 Task: Select the current location as Luray Caverns, Virginia, United States . Now zoom - , and verify the location . Hide zoom slider
Action: Mouse moved to (98, 56)
Screenshot: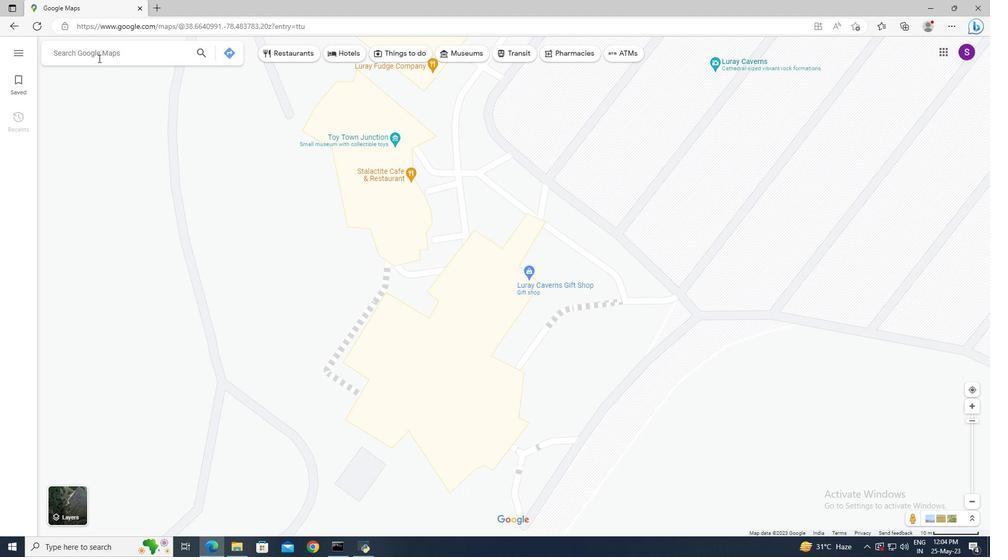
Action: Mouse pressed left at (98, 56)
Screenshot: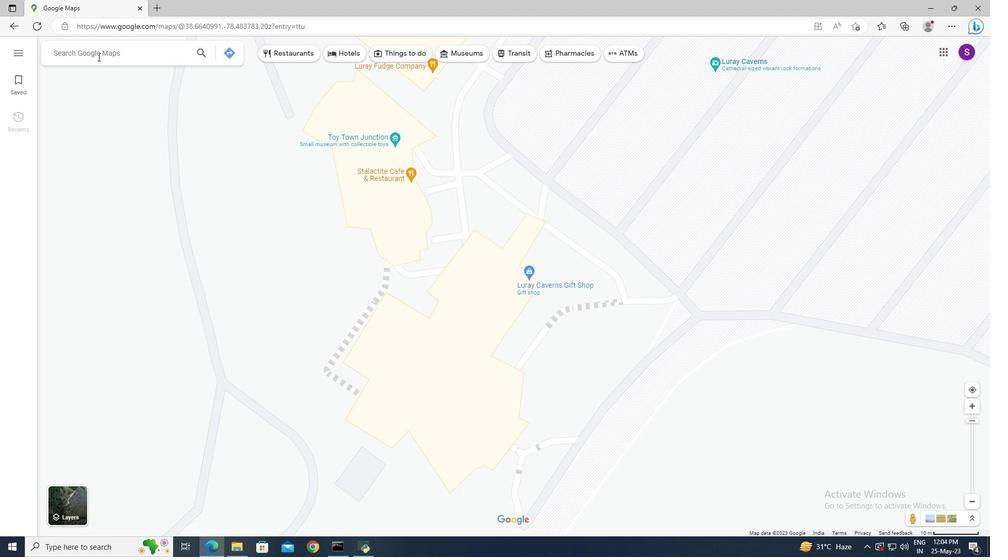 
Action: Key pressed <Key.shift>Luray<Key.space><Key.shift>Caverns,<Key.space><Key.shift>Vir
Screenshot: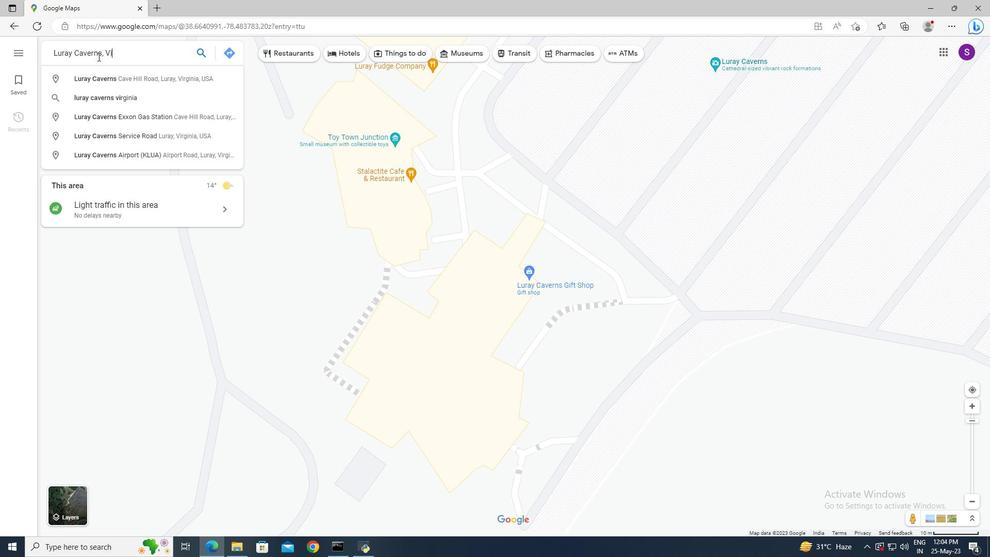 
Action: Mouse moved to (107, 98)
Screenshot: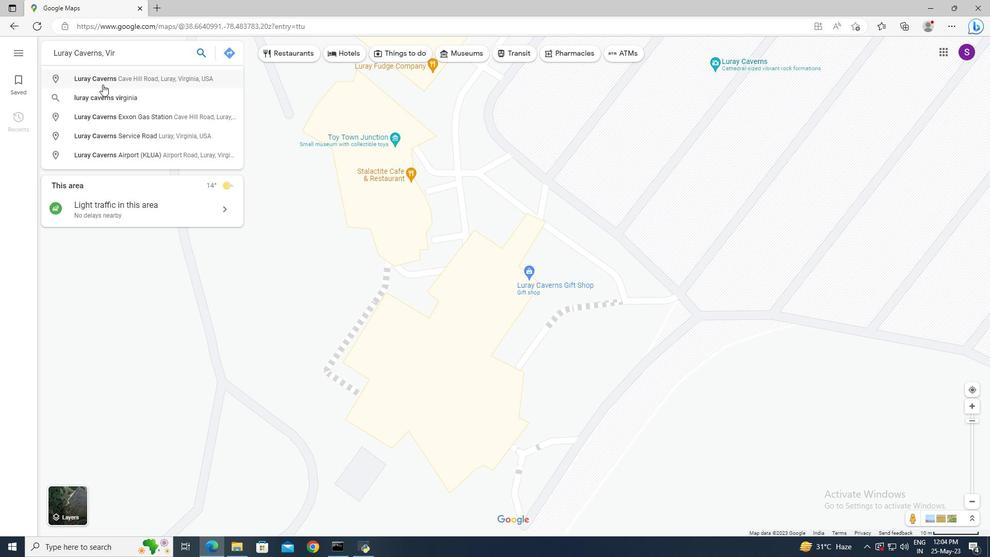 
Action: Mouse pressed left at (107, 98)
Screenshot: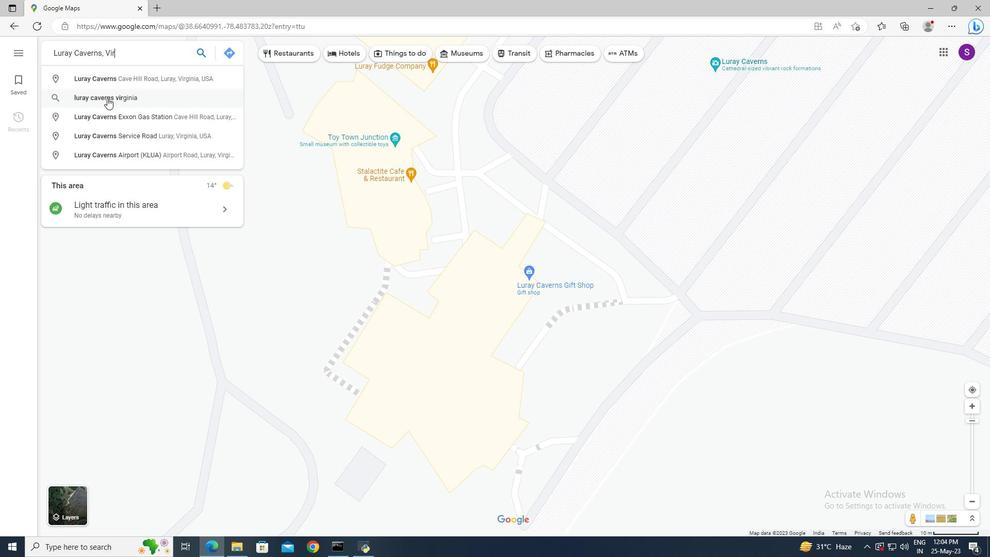 
Action: Mouse moved to (970, 499)
Screenshot: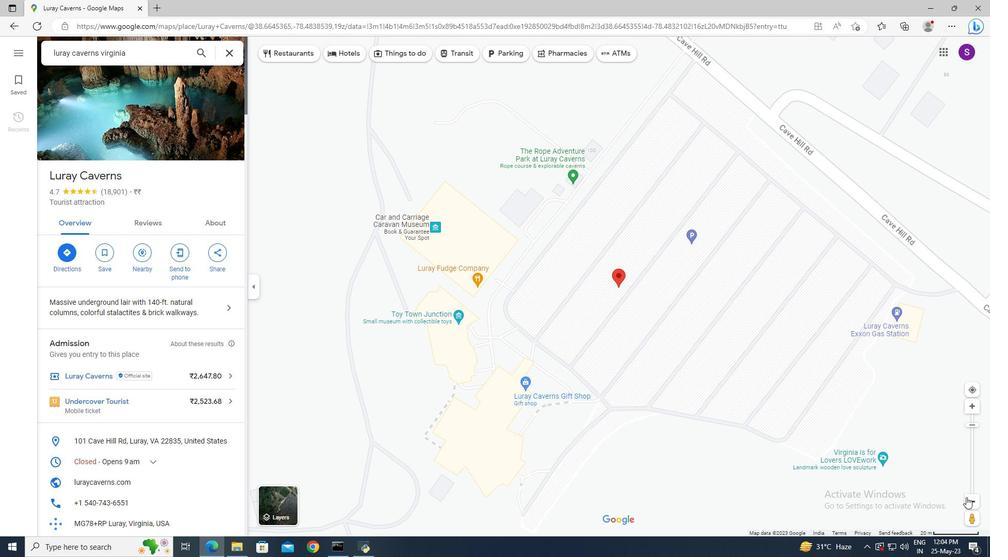 
Action: Mouse pressed left at (970, 499)
Screenshot: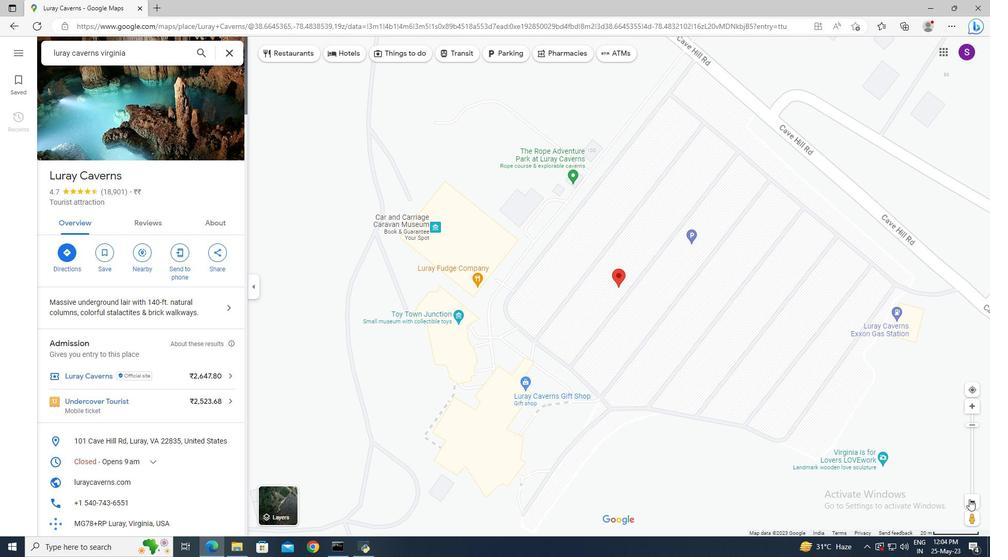 
Action: Mouse pressed left at (970, 499)
Screenshot: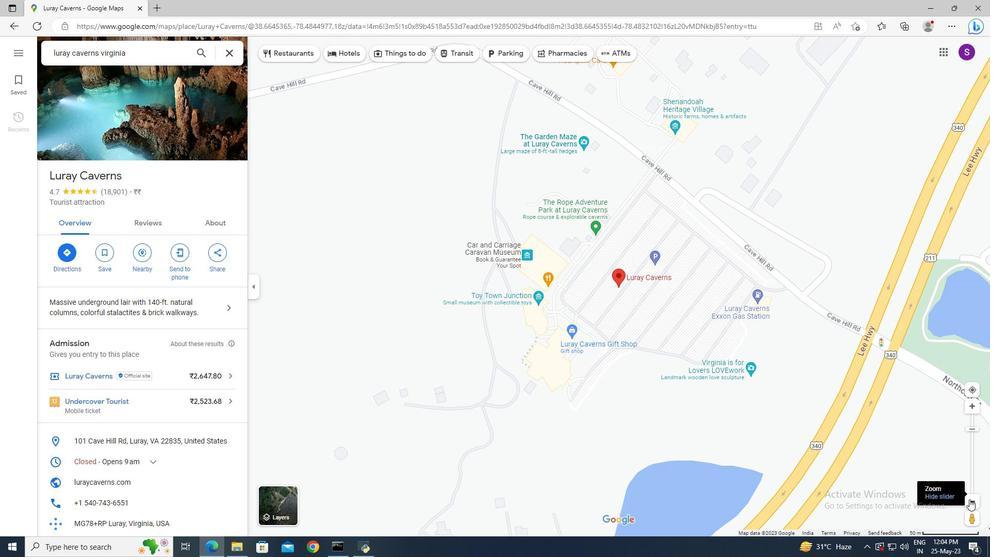 
Action: Mouse pressed left at (970, 499)
Screenshot: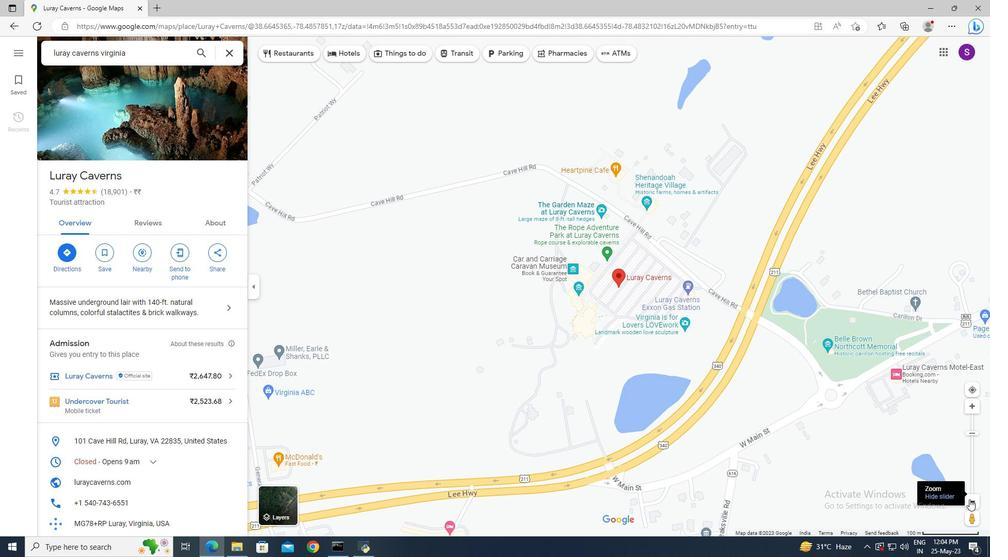 
Action: Mouse pressed left at (970, 499)
Screenshot: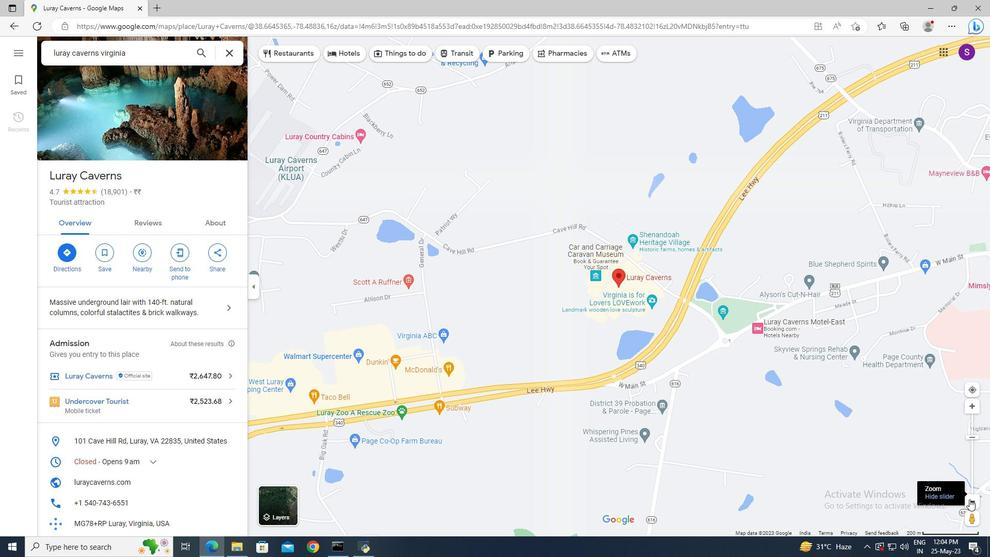 
Action: Mouse pressed left at (970, 499)
Screenshot: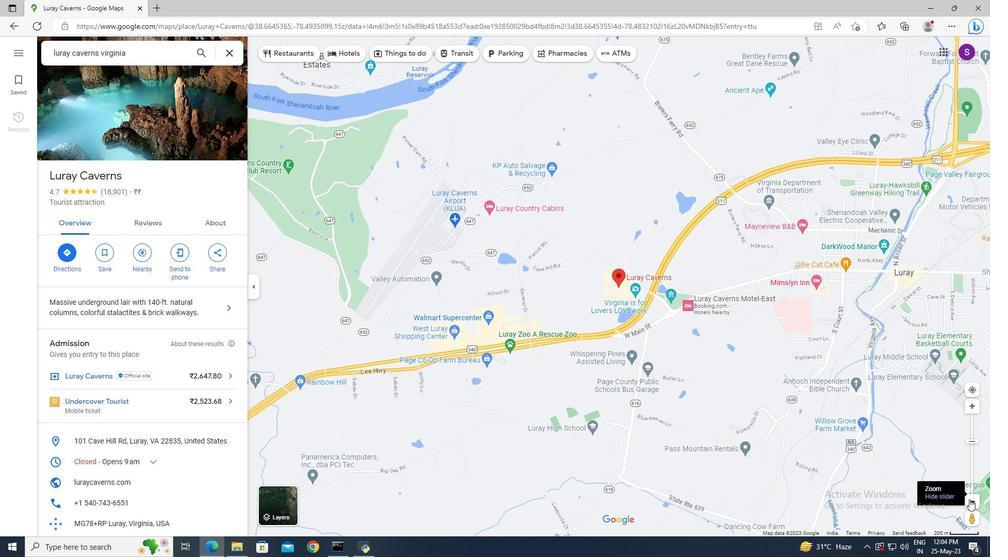 
Action: Mouse moved to (142, 138)
Screenshot: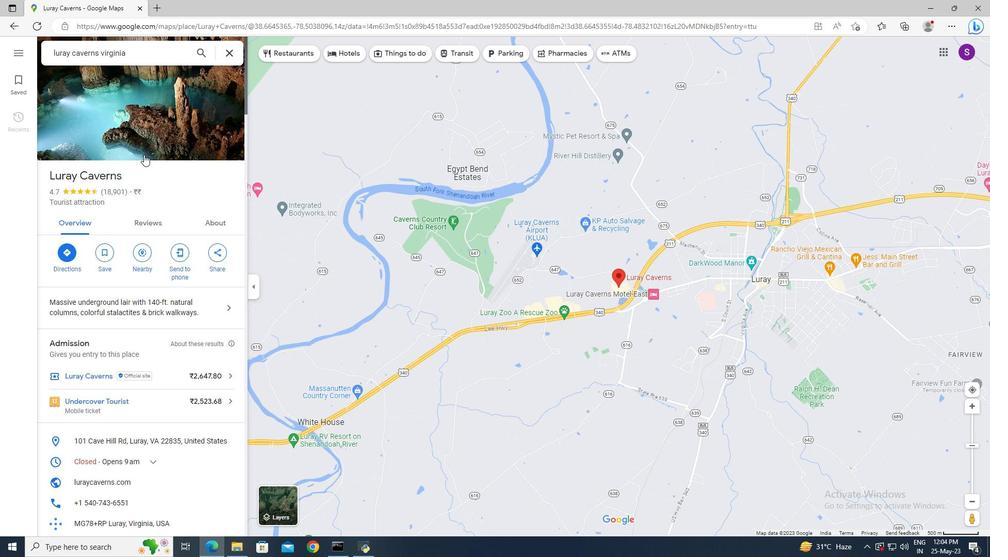
Action: Mouse pressed left at (142, 138)
Screenshot: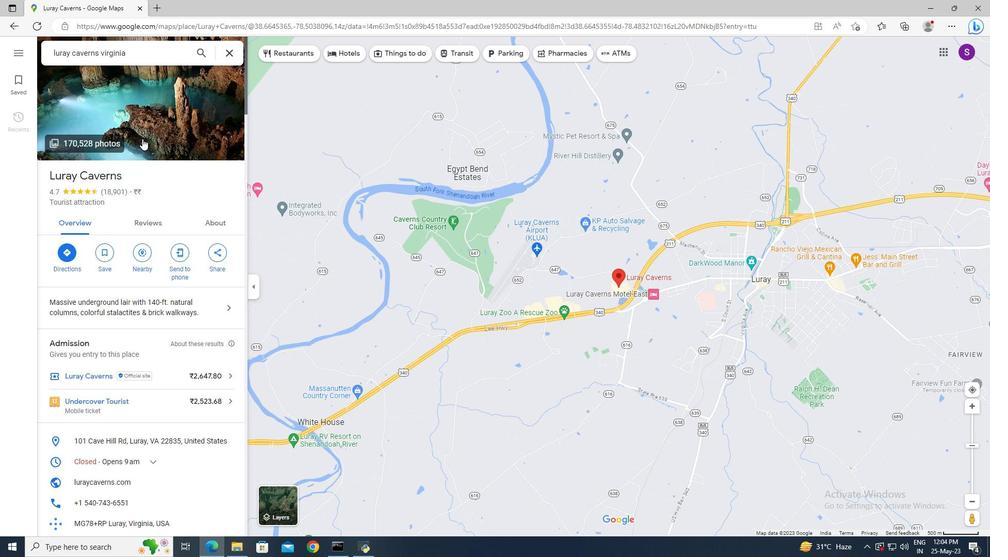 
Action: Mouse moved to (142, 213)
Screenshot: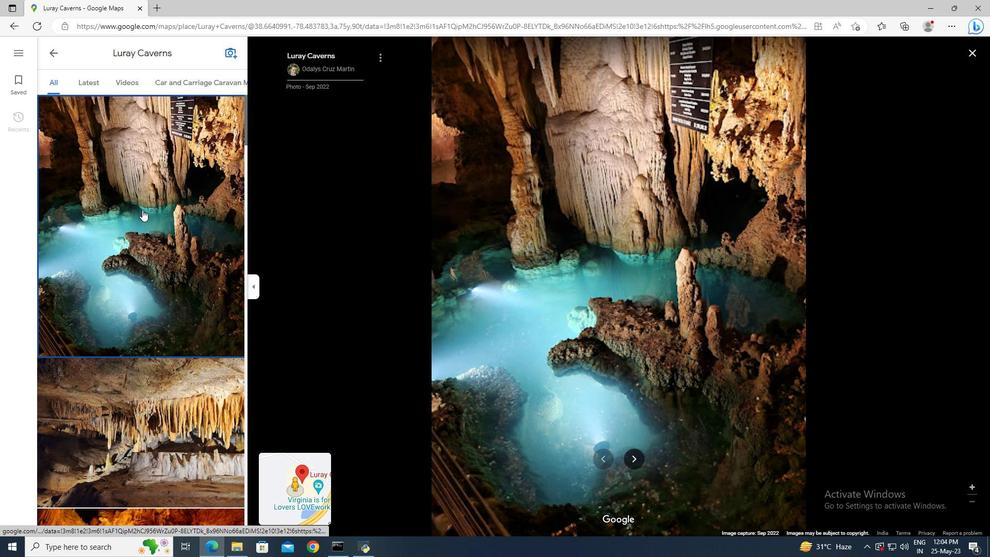 
Action: Mouse scrolled (142, 212) with delta (0, 0)
Screenshot: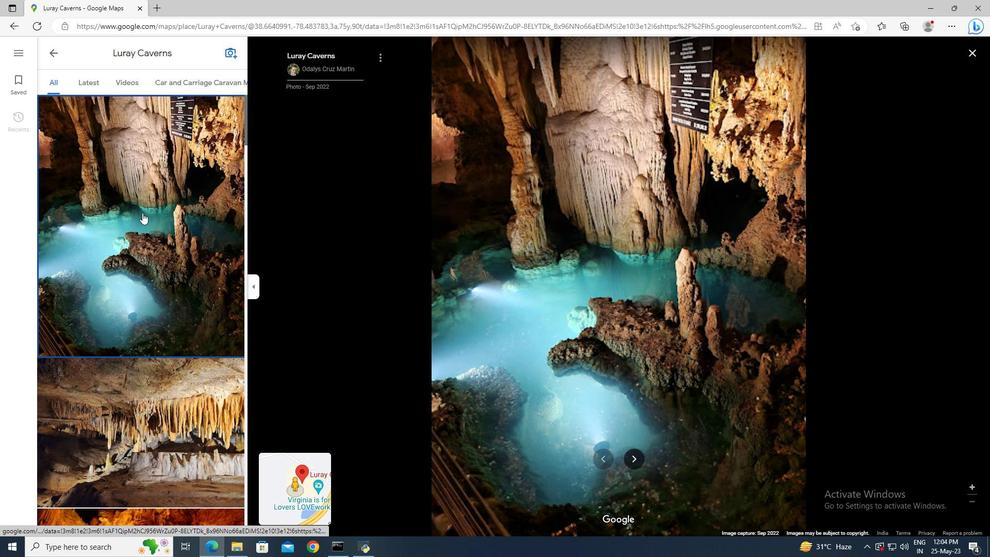 
Action: Mouse scrolled (142, 212) with delta (0, 0)
Screenshot: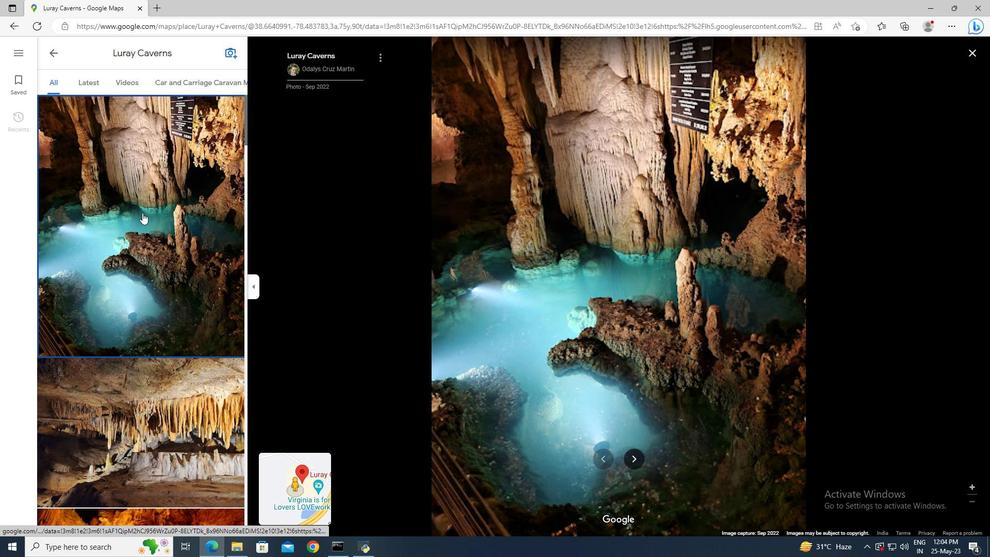 
Action: Mouse scrolled (142, 212) with delta (0, 0)
Screenshot: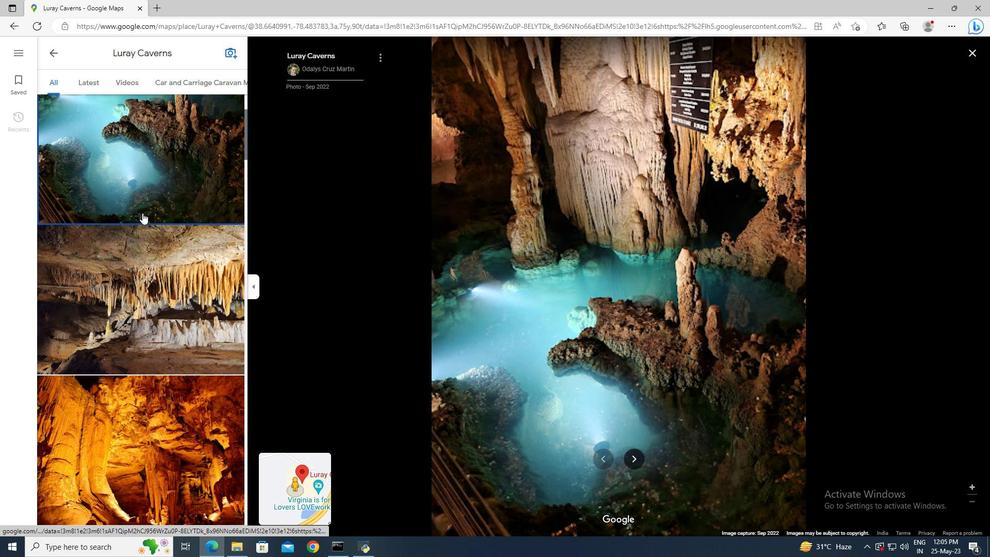 
Action: Mouse scrolled (142, 212) with delta (0, 0)
Screenshot: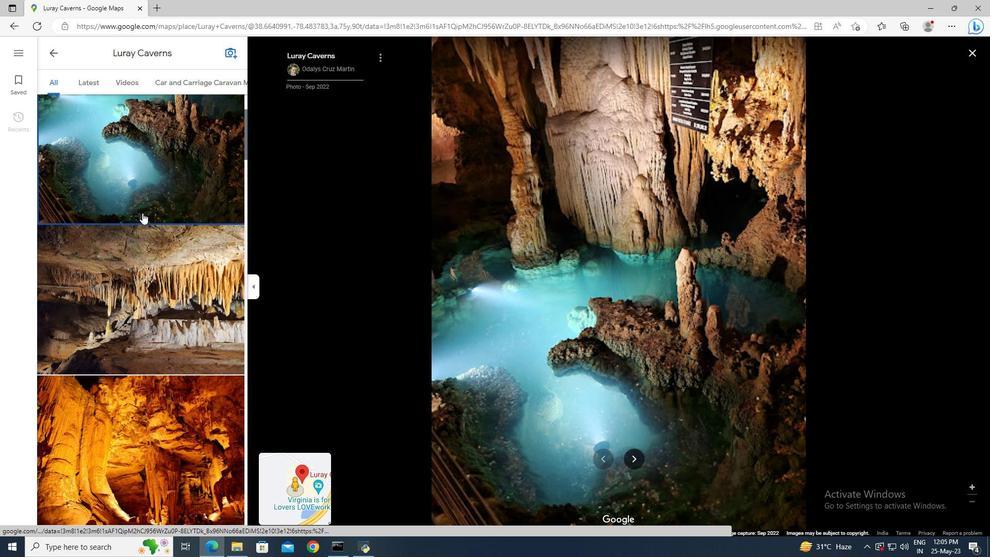 
Action: Mouse scrolled (142, 212) with delta (0, 0)
Screenshot: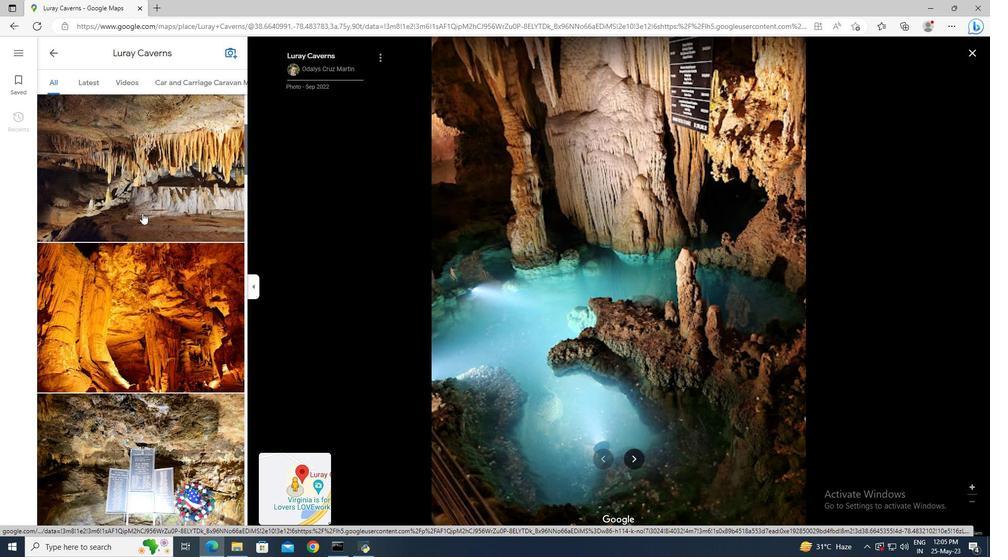 
Action: Mouse scrolled (142, 212) with delta (0, 0)
Screenshot: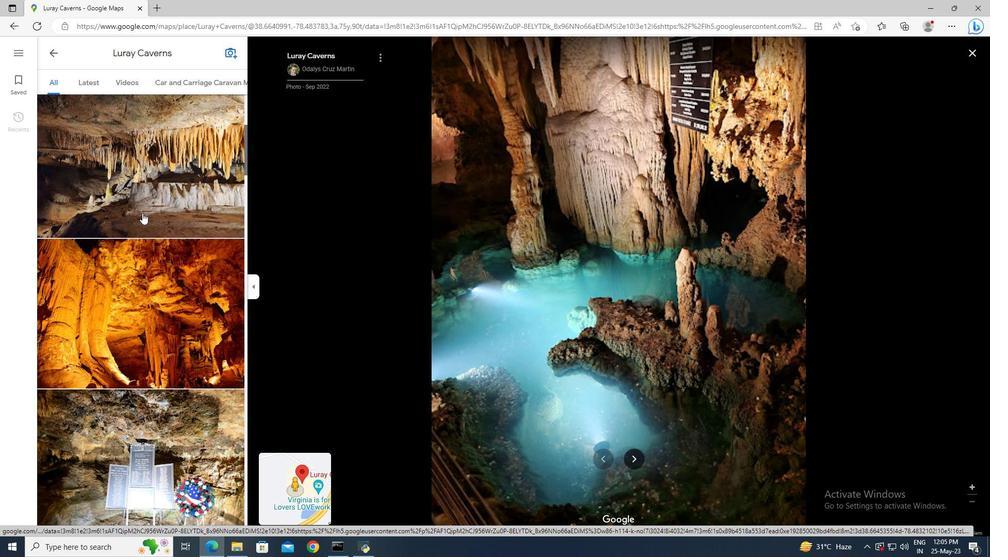 
Action: Mouse scrolled (142, 212) with delta (0, 0)
Screenshot: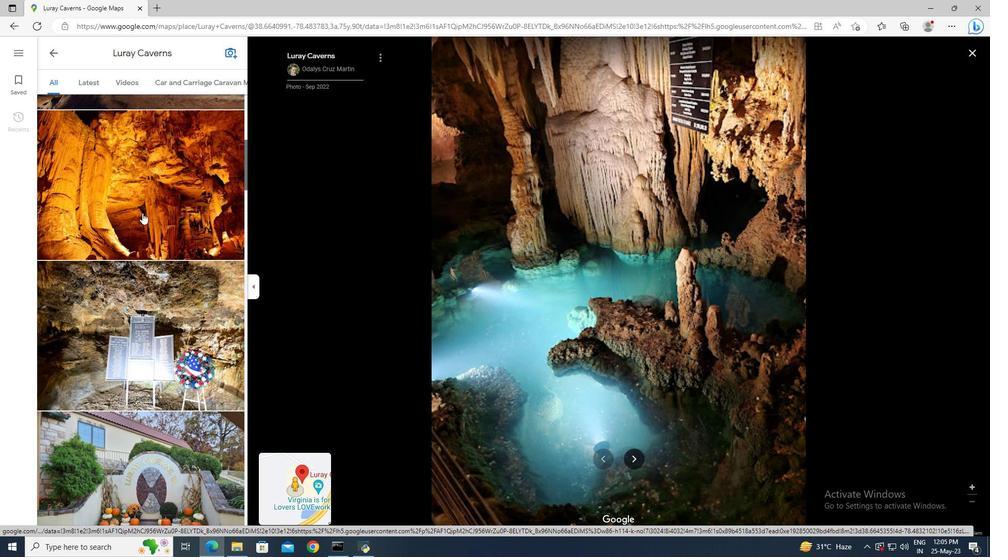 
Action: Mouse scrolled (142, 212) with delta (0, 0)
Screenshot: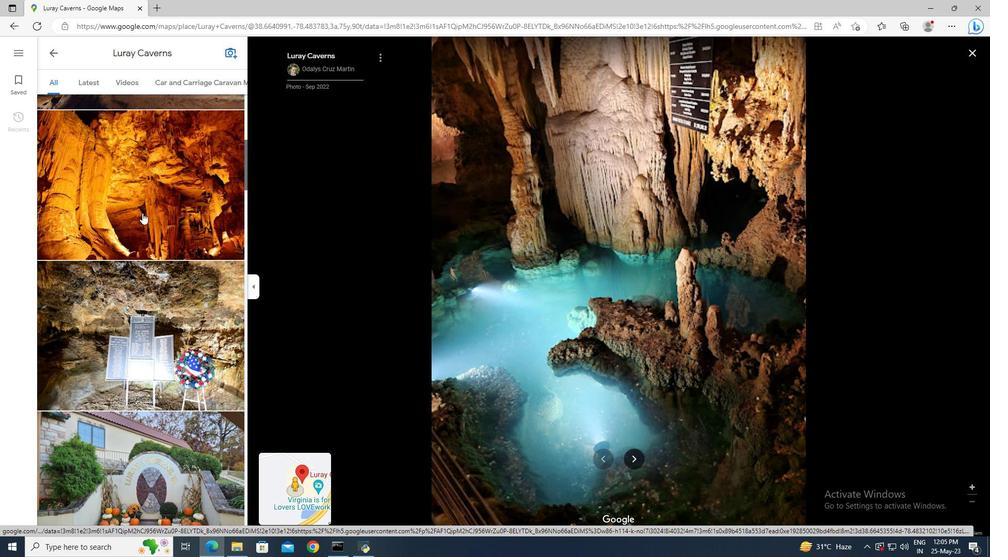 
Action: Mouse scrolled (142, 212) with delta (0, 0)
Screenshot: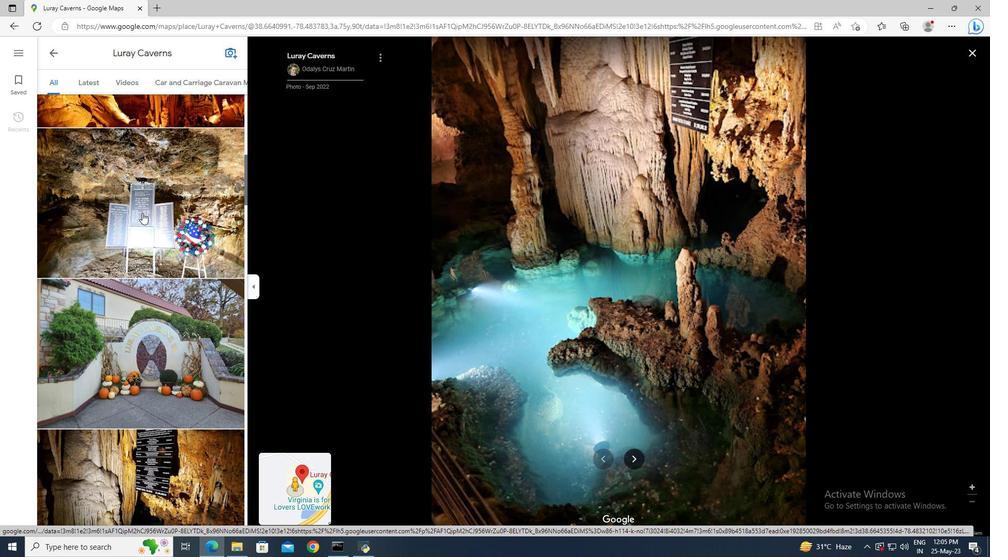 
Action: Mouse scrolled (142, 212) with delta (0, 0)
Screenshot: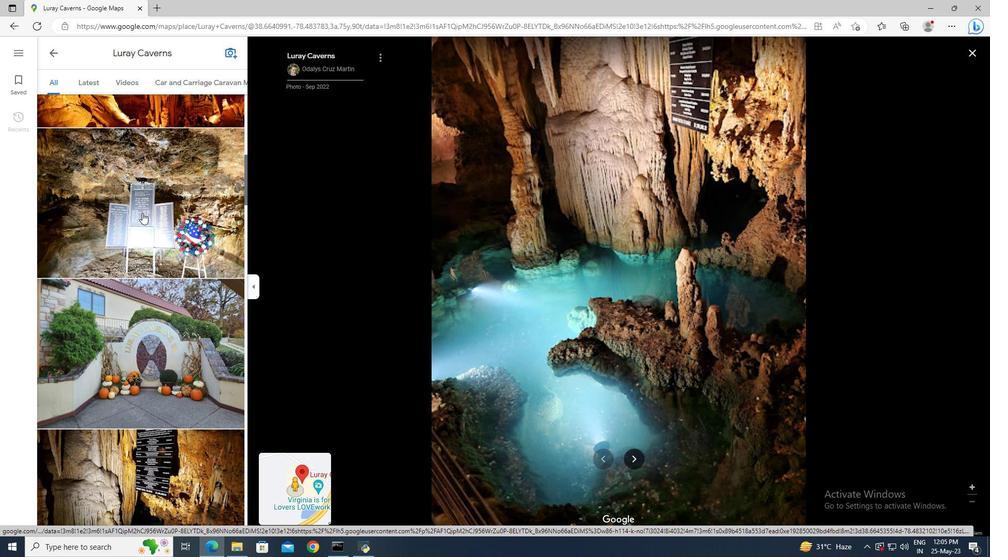 
Action: Mouse scrolled (142, 212) with delta (0, 0)
Screenshot: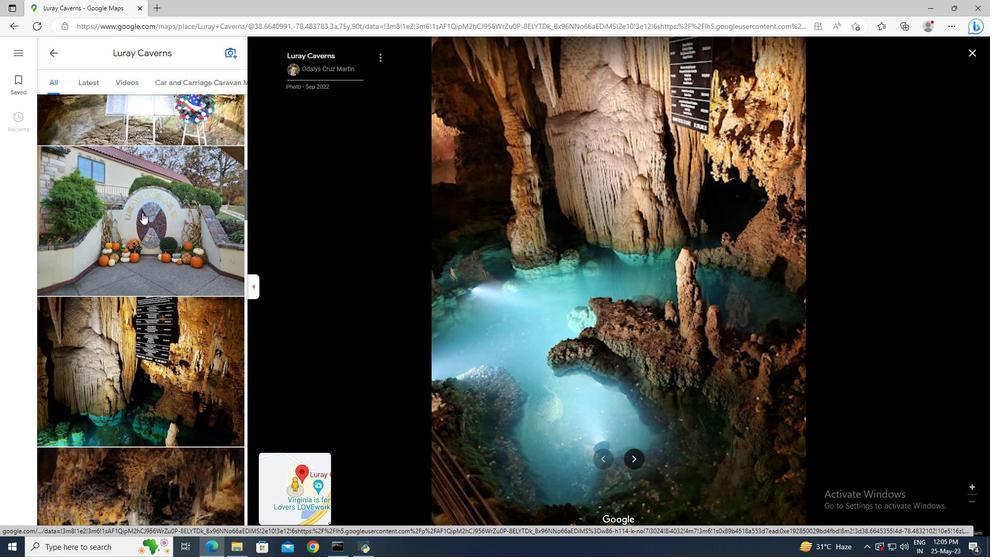 
Action: Mouse scrolled (142, 212) with delta (0, 0)
Screenshot: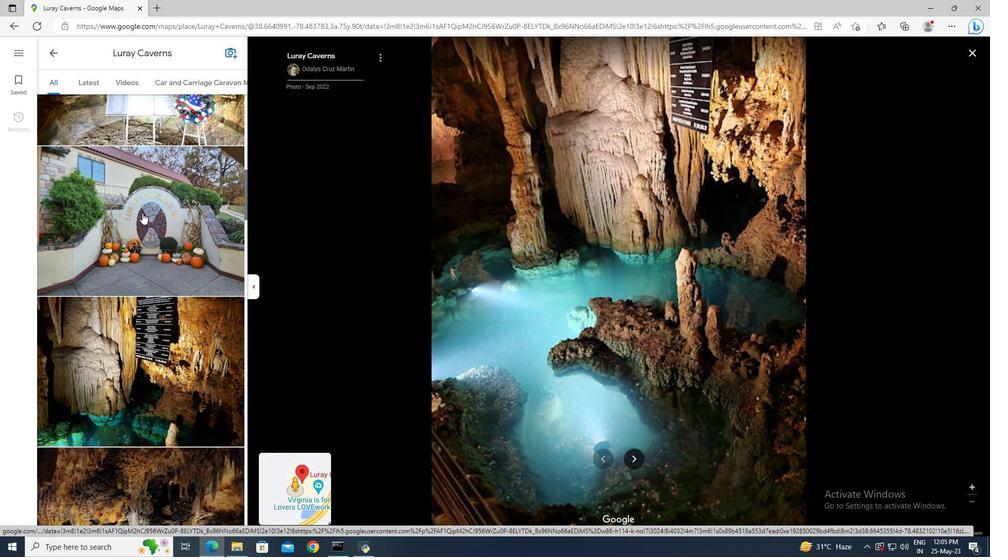 
Action: Mouse scrolled (142, 212) with delta (0, 0)
Screenshot: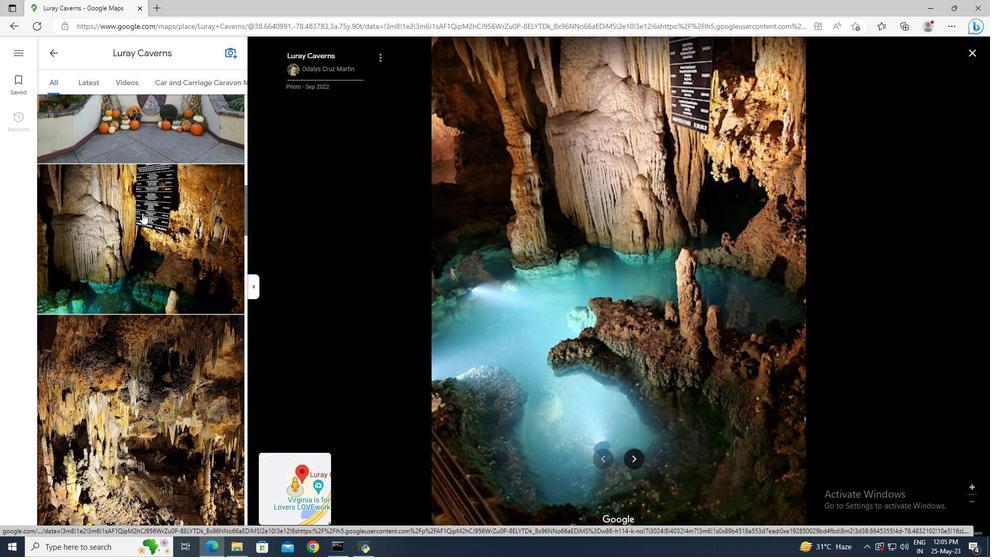 
Action: Mouse scrolled (142, 212) with delta (0, 0)
Screenshot: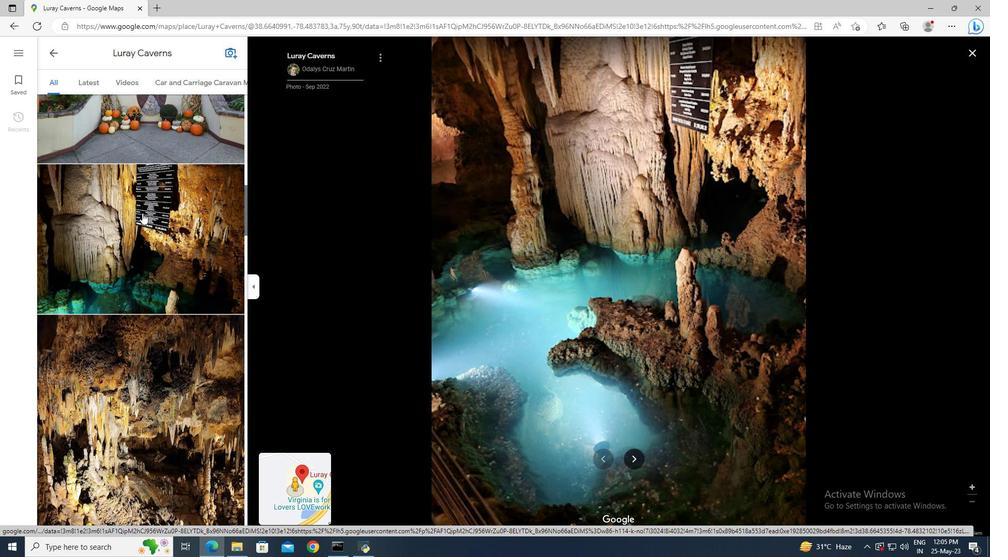 
Action: Mouse scrolled (142, 212) with delta (0, 0)
Screenshot: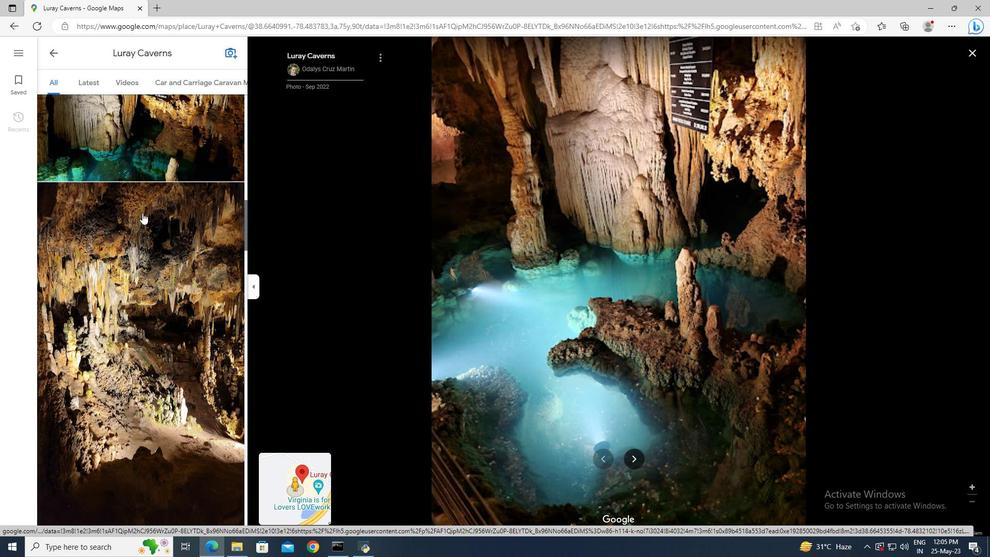 
Action: Mouse moved to (52, 51)
Screenshot: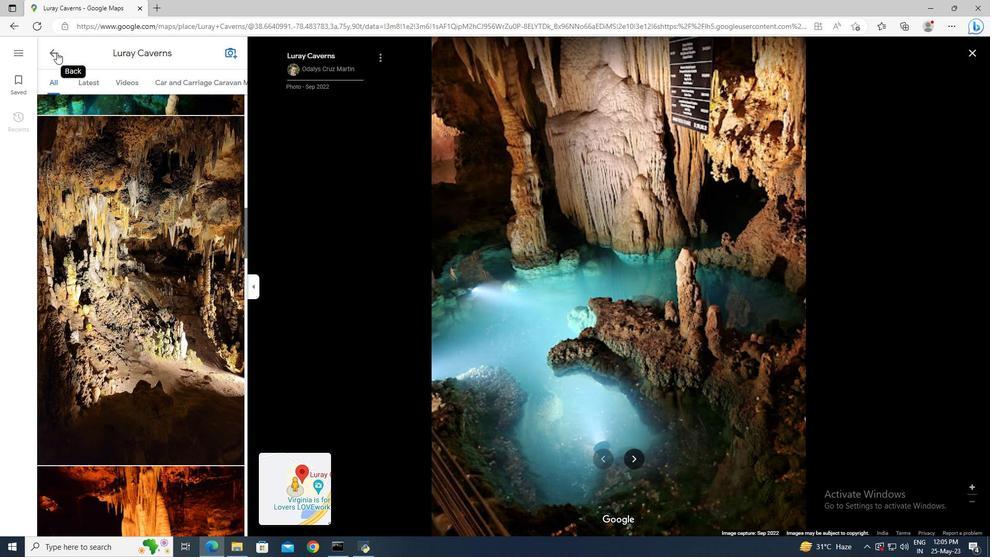 
Action: Mouse pressed left at (52, 51)
Screenshot: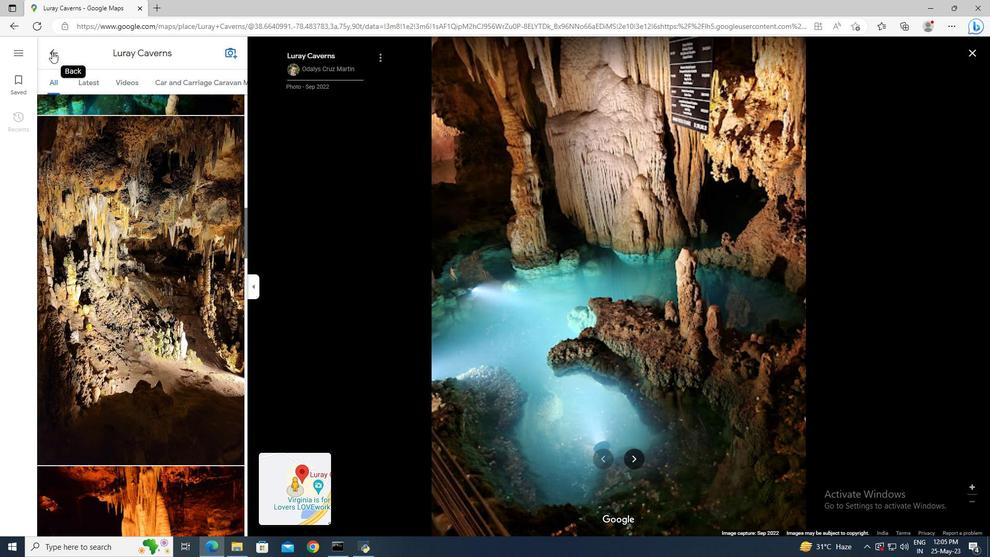 
Action: Mouse moved to (971, 500)
Screenshot: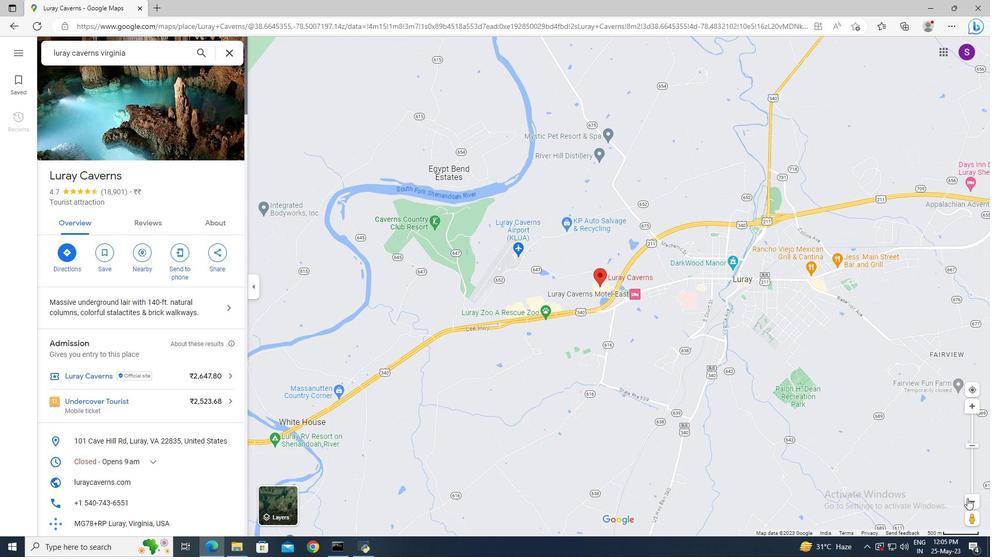 
Action: Mouse pressed left at (971, 500)
Screenshot: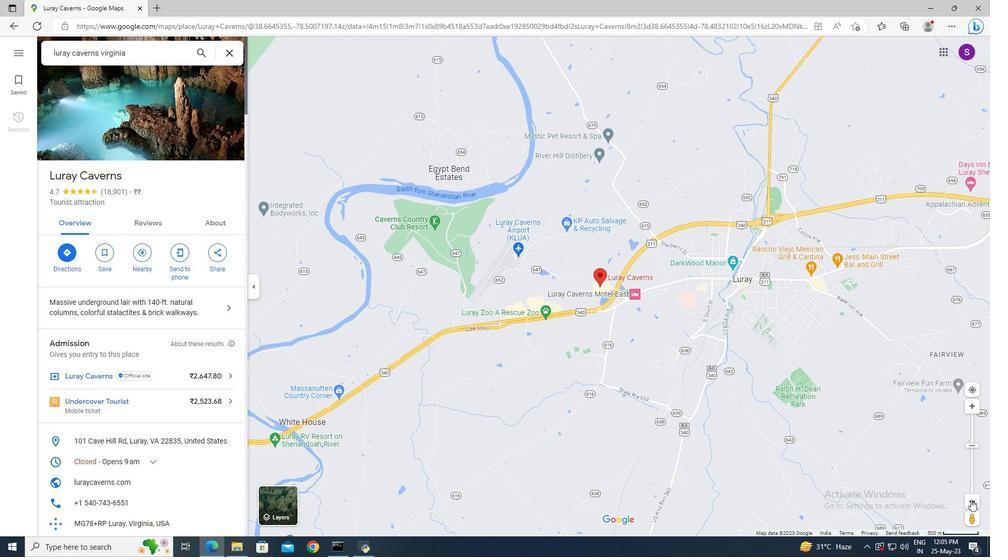 
Action: Mouse moved to (948, 498)
Screenshot: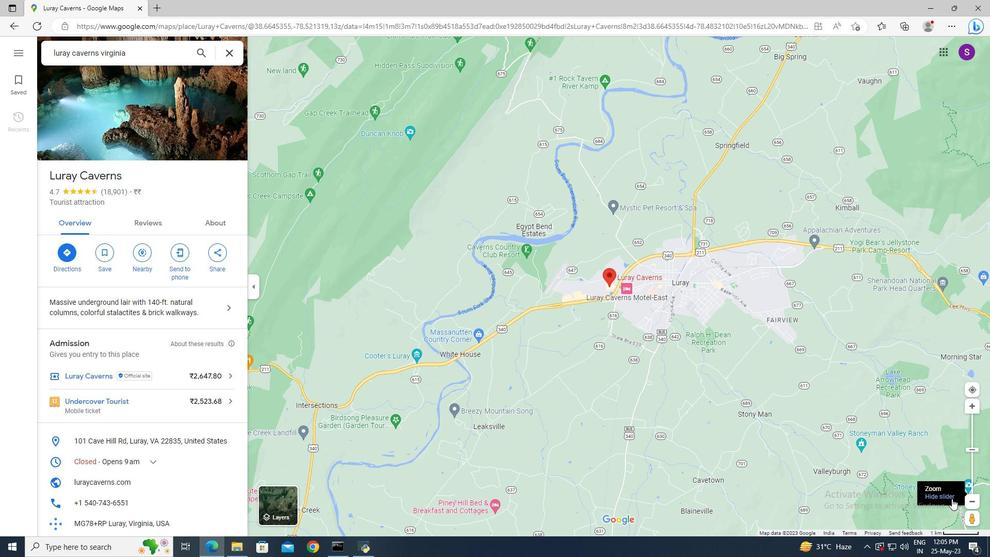 
Action: Mouse pressed left at (948, 498)
Screenshot: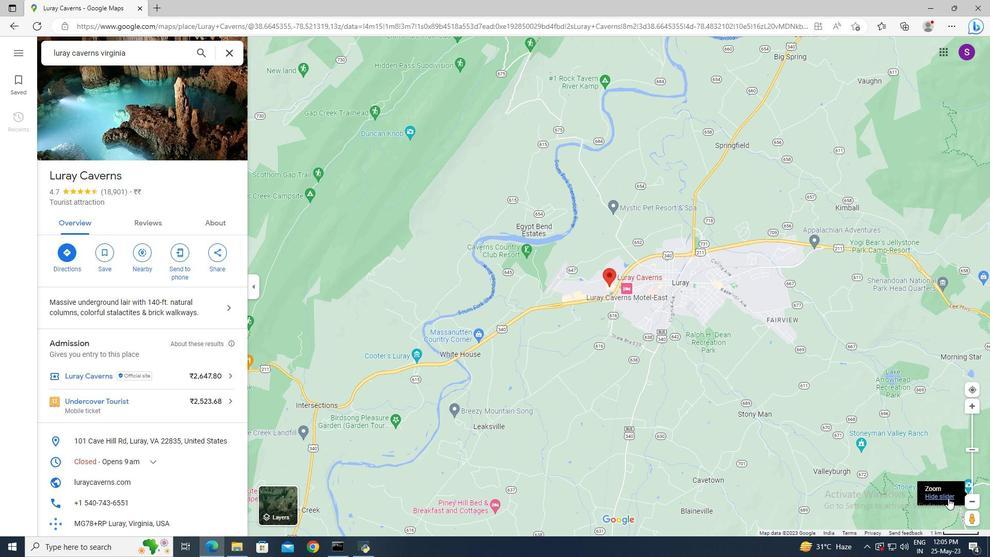 
